 Task: Create a task  Develop a new online tool for employee onboarding , assign it to team member softage.4@softage.net in the project ApexTech and update the status of the task to  At Risk , set the priority of the task to Medium
Action: Mouse moved to (52, 249)
Screenshot: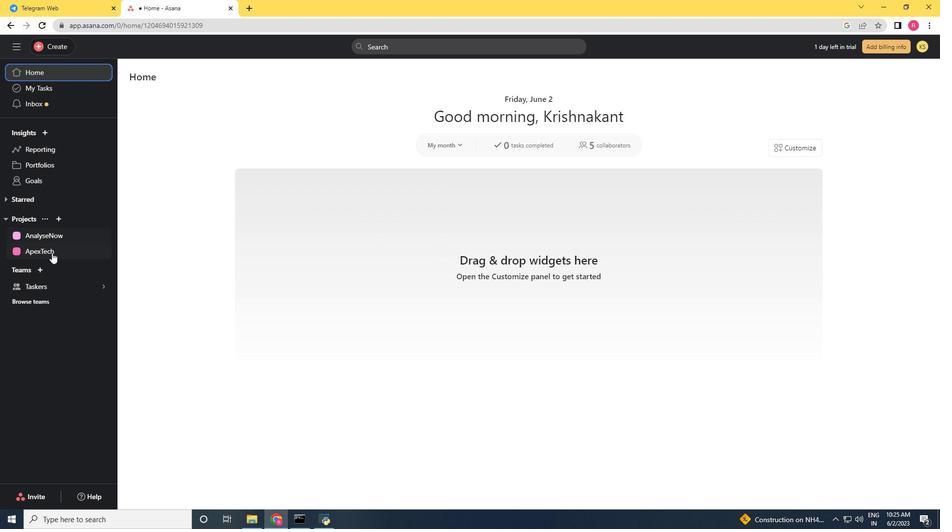 
Action: Mouse pressed left at (52, 249)
Screenshot: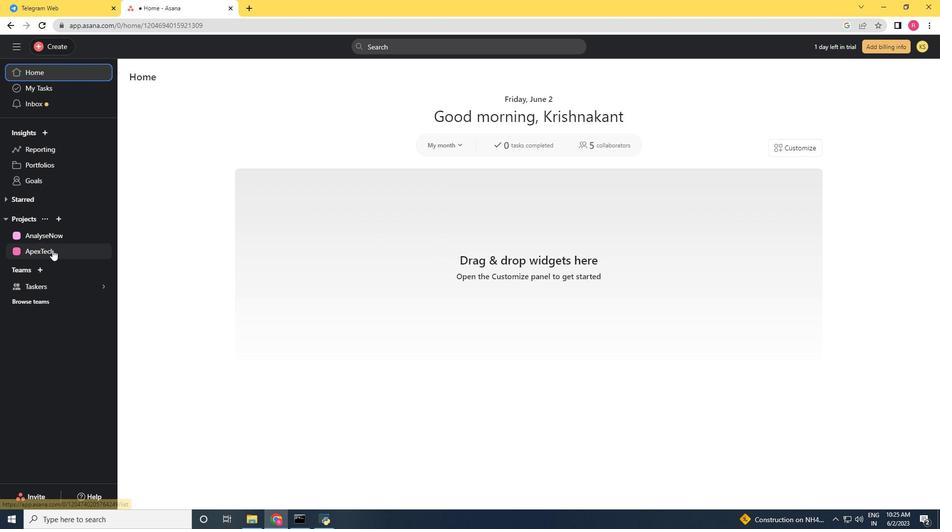 
Action: Mouse moved to (53, 47)
Screenshot: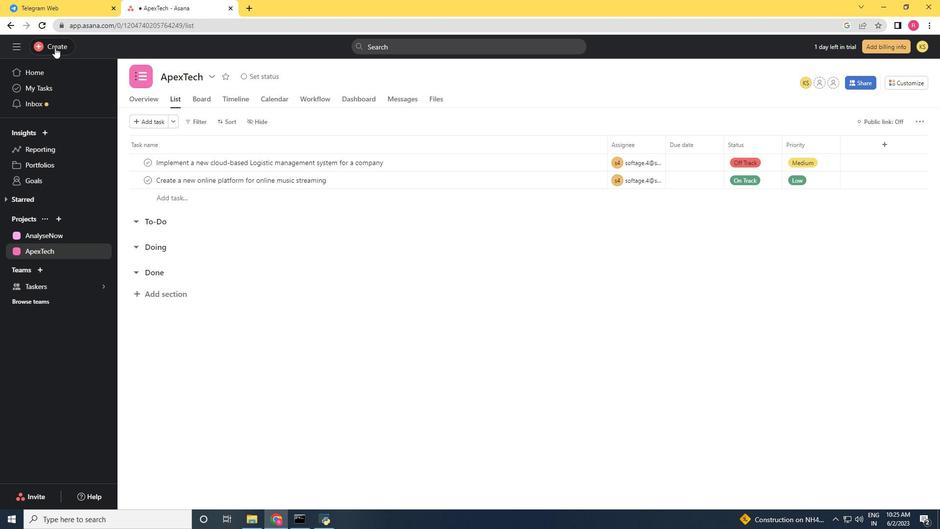 
Action: Mouse pressed left at (53, 47)
Screenshot: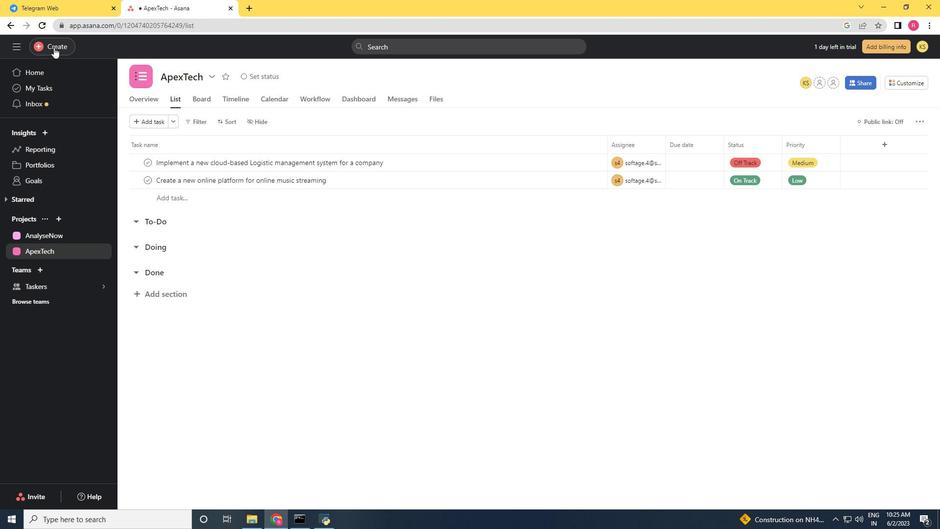 
Action: Mouse moved to (131, 74)
Screenshot: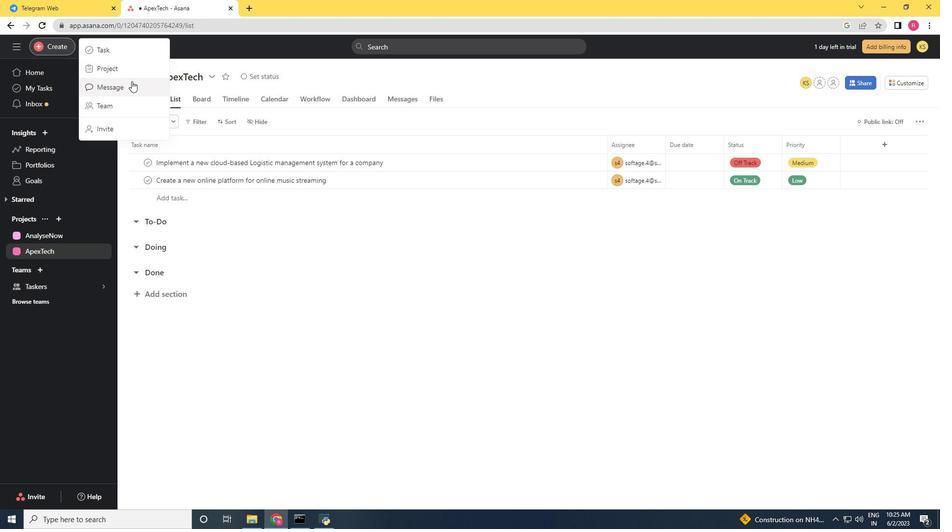
Action: Mouse pressed left at (131, 74)
Screenshot: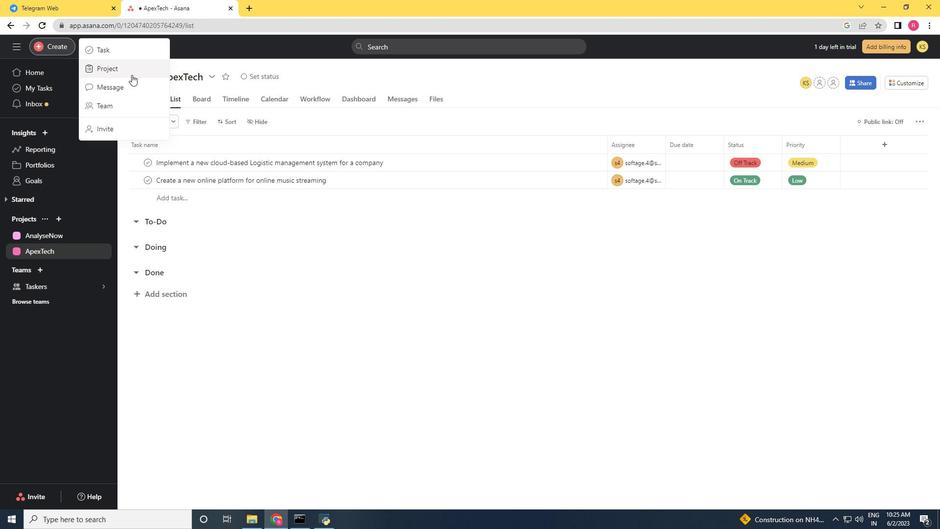 
Action: Mouse moved to (9, 50)
Screenshot: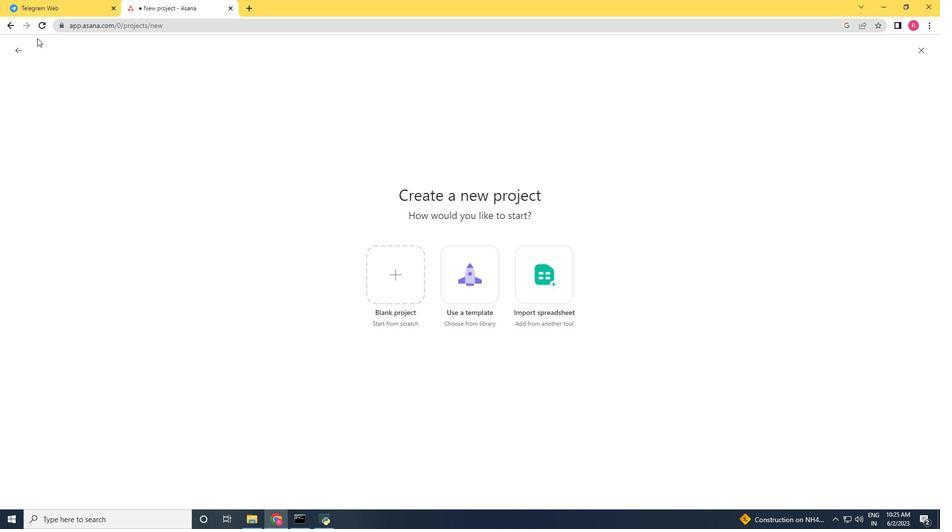 
Action: Mouse pressed left at (9, 50)
Screenshot: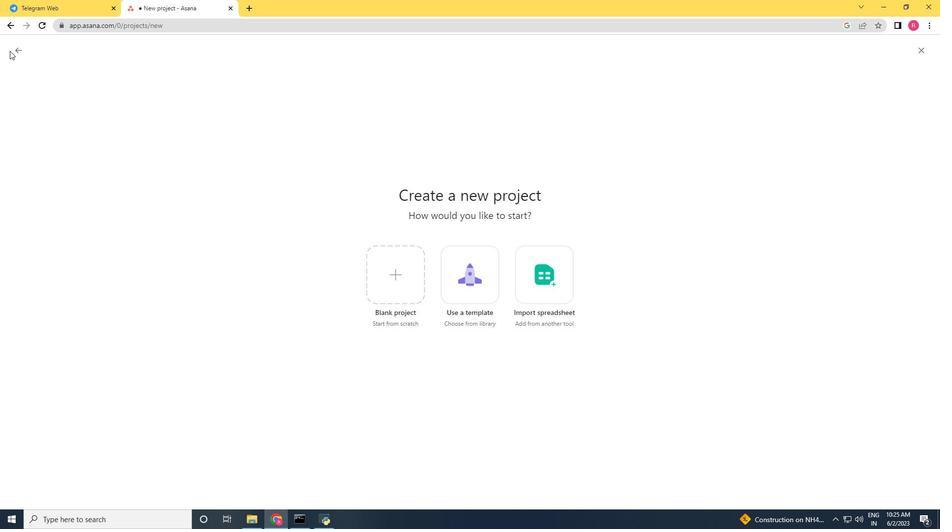 
Action: Mouse moved to (13, 50)
Screenshot: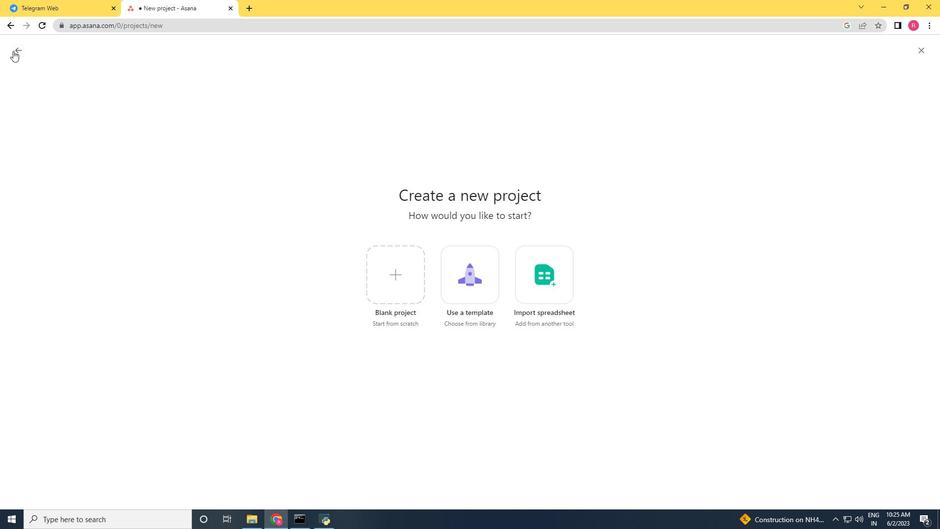 
Action: Mouse pressed left at (13, 50)
Screenshot: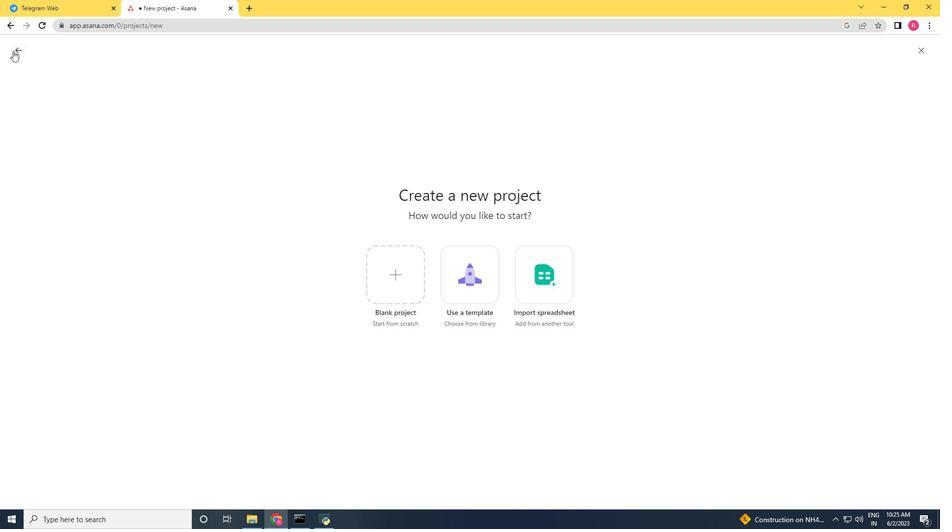 
Action: Mouse moved to (65, 40)
Screenshot: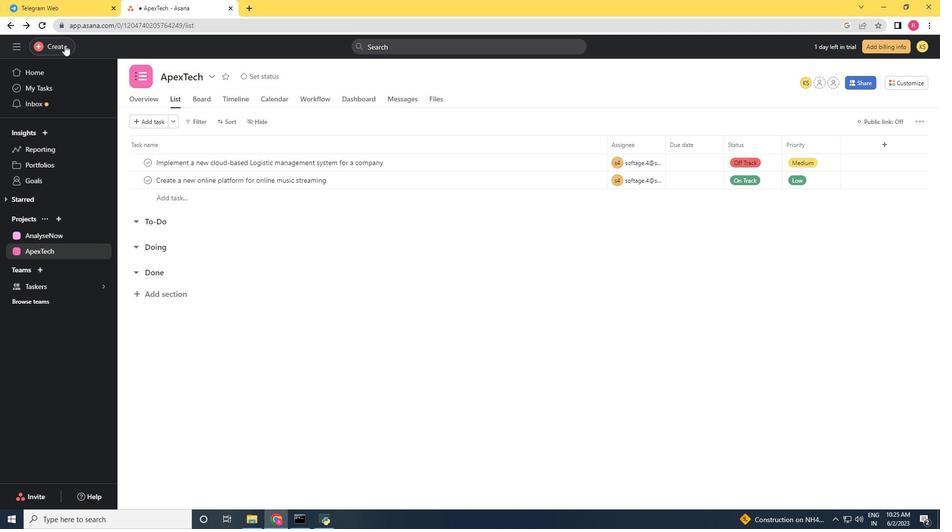 
Action: Mouse pressed left at (65, 40)
Screenshot: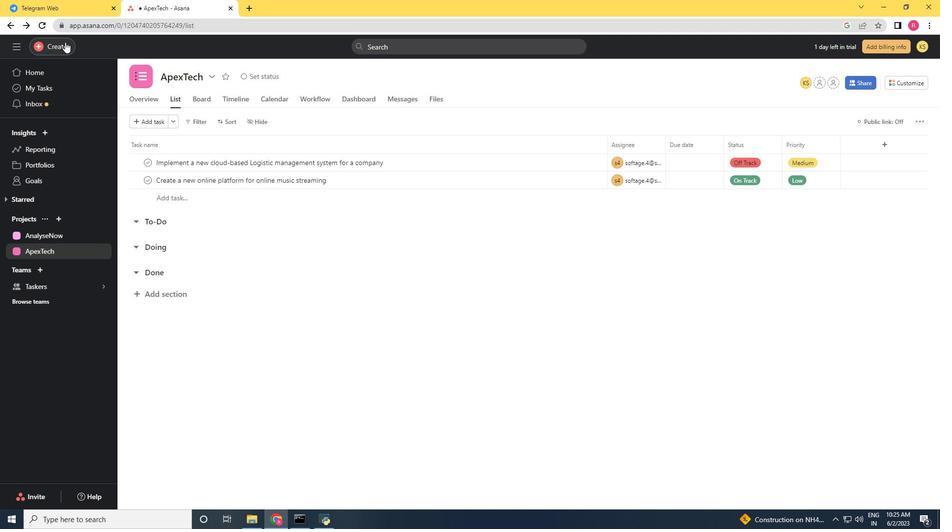 
Action: Mouse moved to (106, 53)
Screenshot: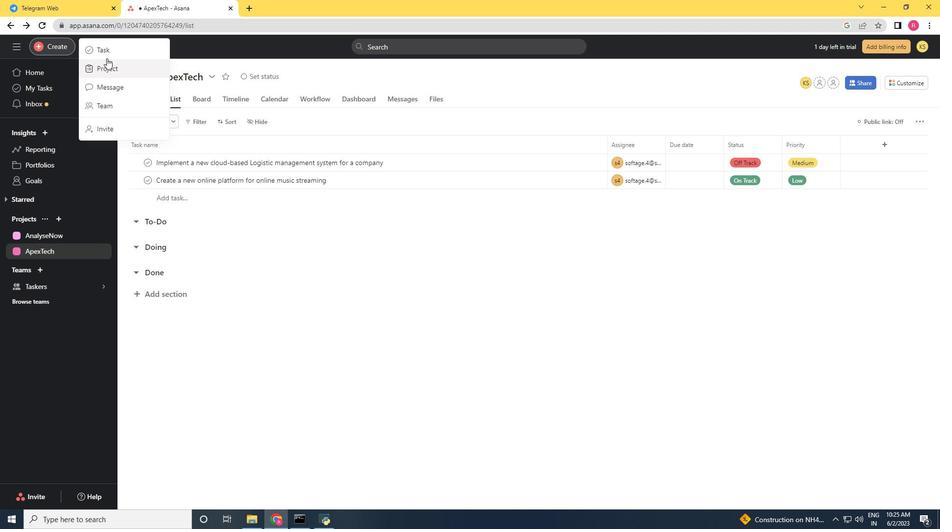 
Action: Mouse pressed left at (106, 53)
Screenshot: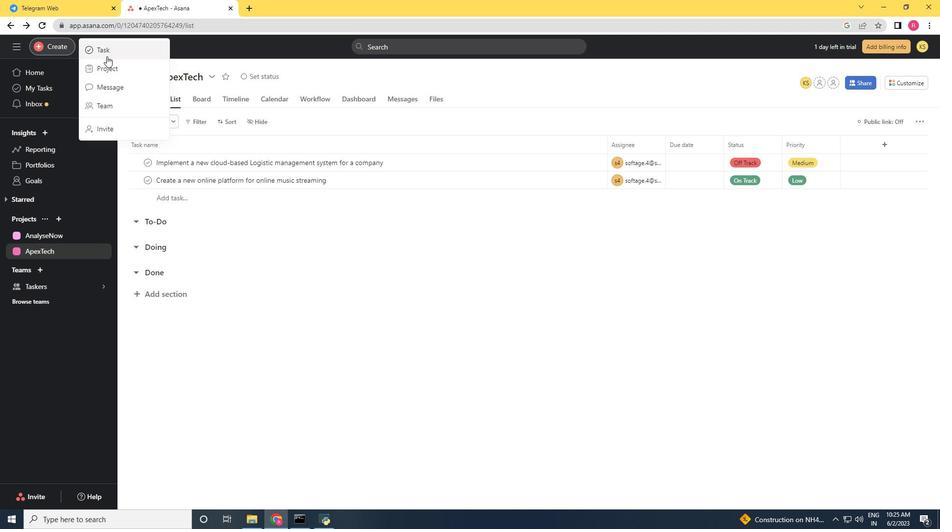 
Action: Key pressed <Key.shift>Develop<Key.space>a<Key.space>new<Key.space>online<Key.space>too;<Key.space><Key.backspace><Key.backspace>l<Key.space>for<Key.space>employee<Key.space>onboarding<Key.space>
Screenshot: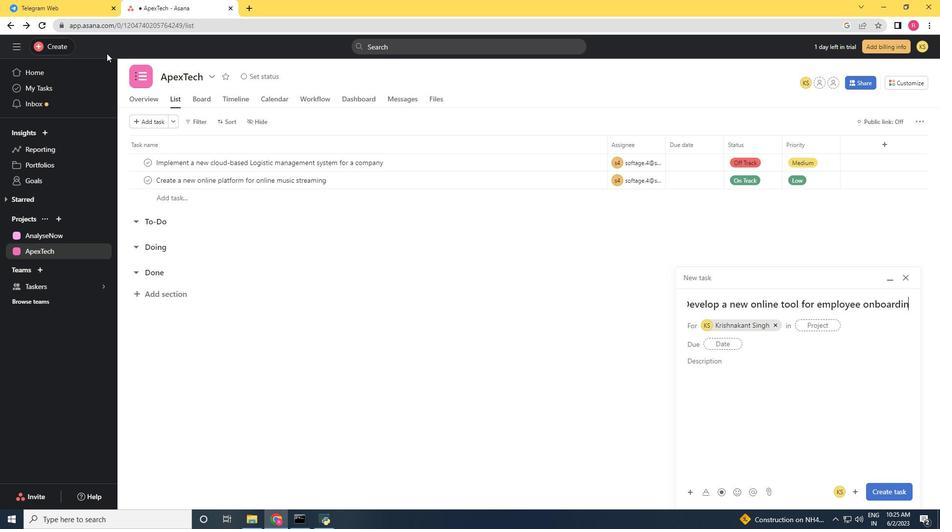 
Action: Mouse moved to (777, 327)
Screenshot: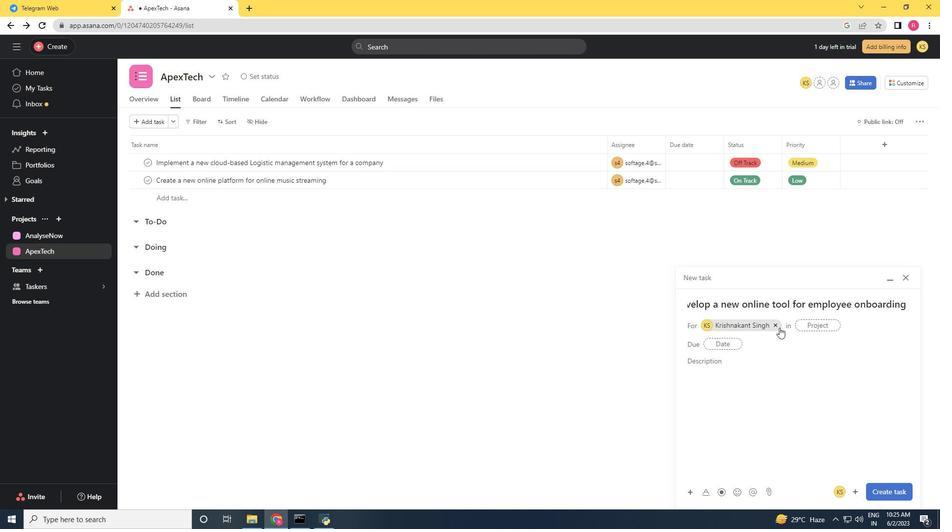 
Action: Mouse pressed left at (777, 327)
Screenshot: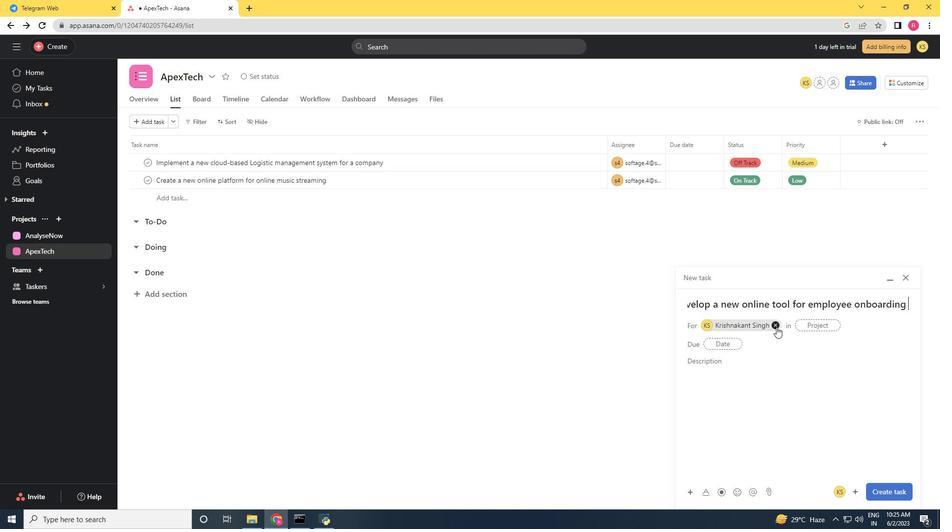 
Action: Mouse moved to (730, 326)
Screenshot: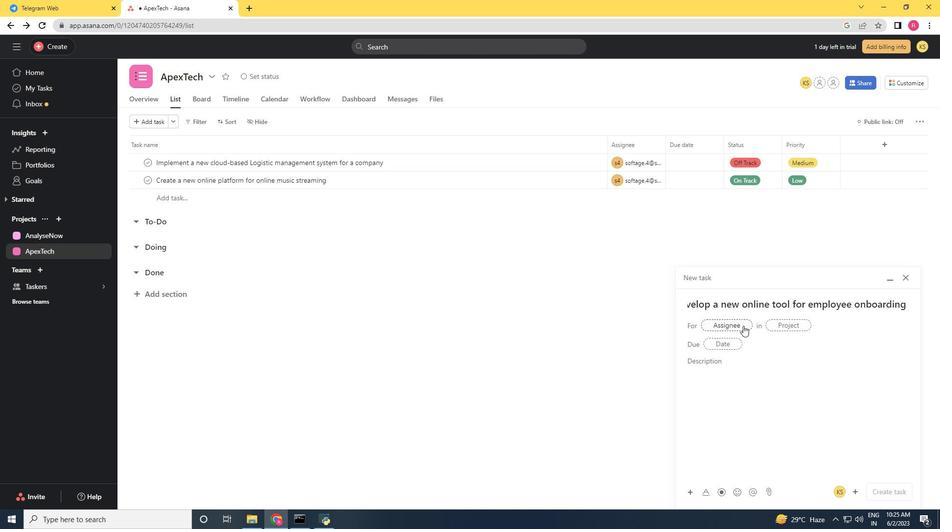 
Action: Mouse pressed left at (730, 326)
Screenshot: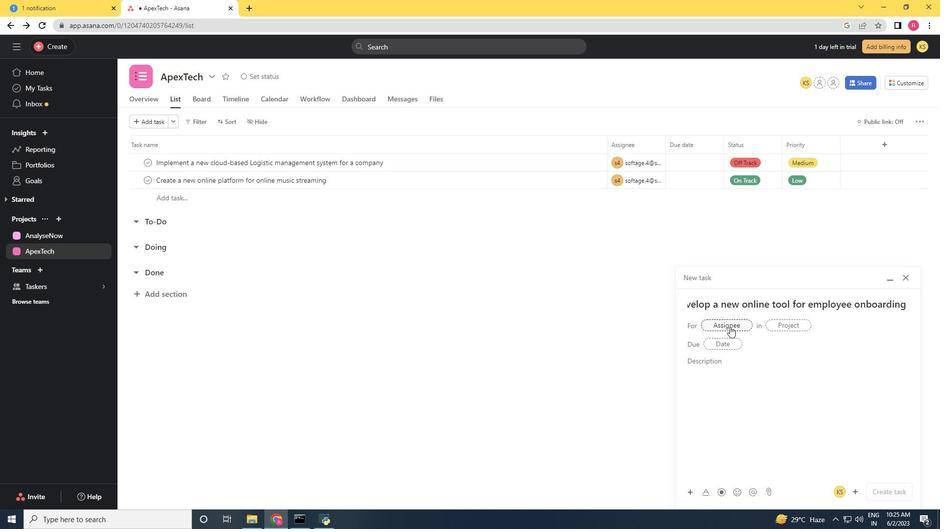 
Action: Mouse moved to (706, 336)
Screenshot: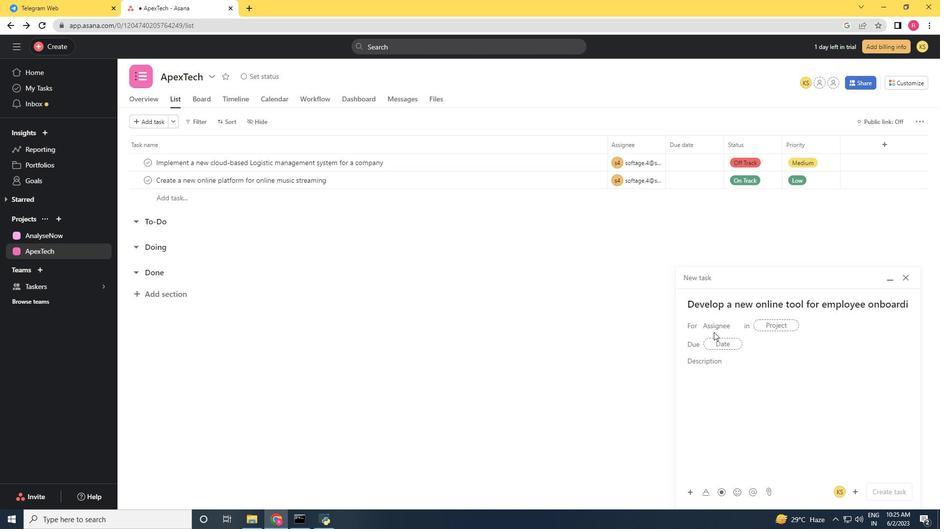 
Action: Key pressed softage.4<Key.shift>@softage.net
Screenshot: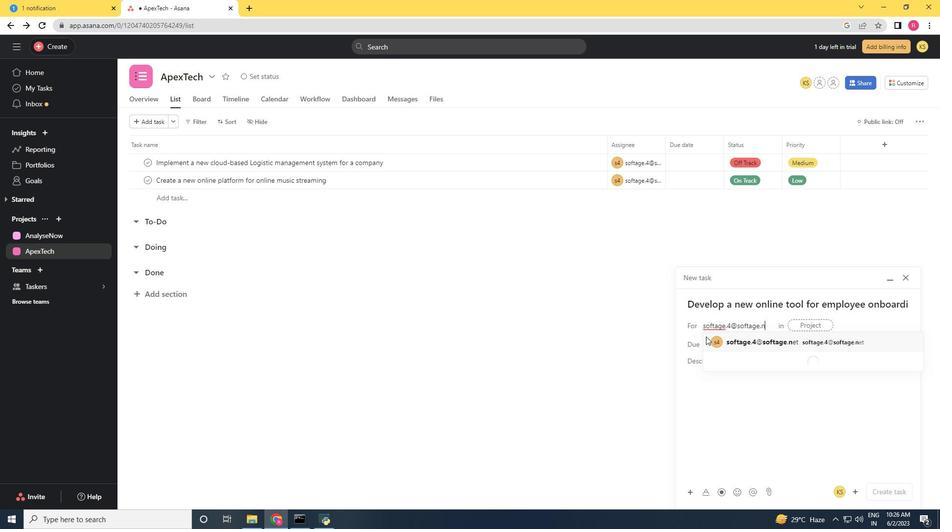 
Action: Mouse moved to (753, 344)
Screenshot: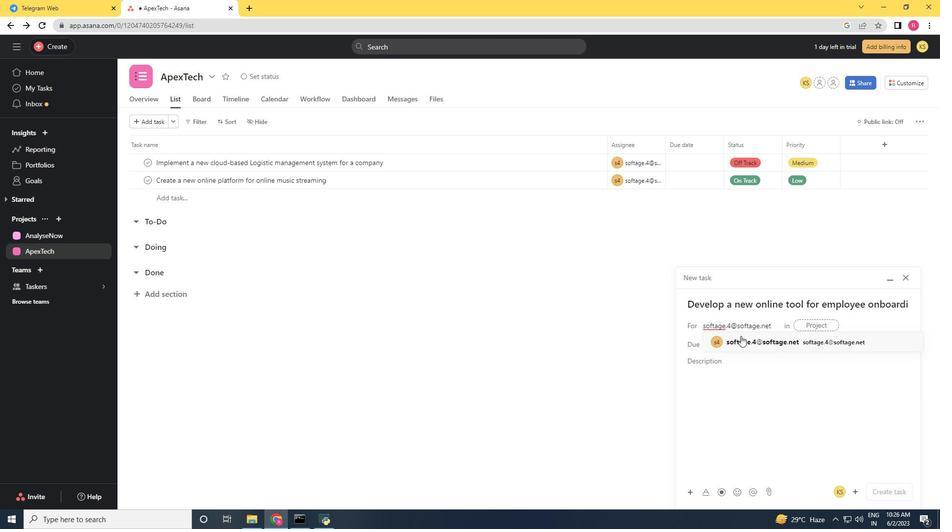 
Action: Mouse pressed left at (753, 344)
Screenshot: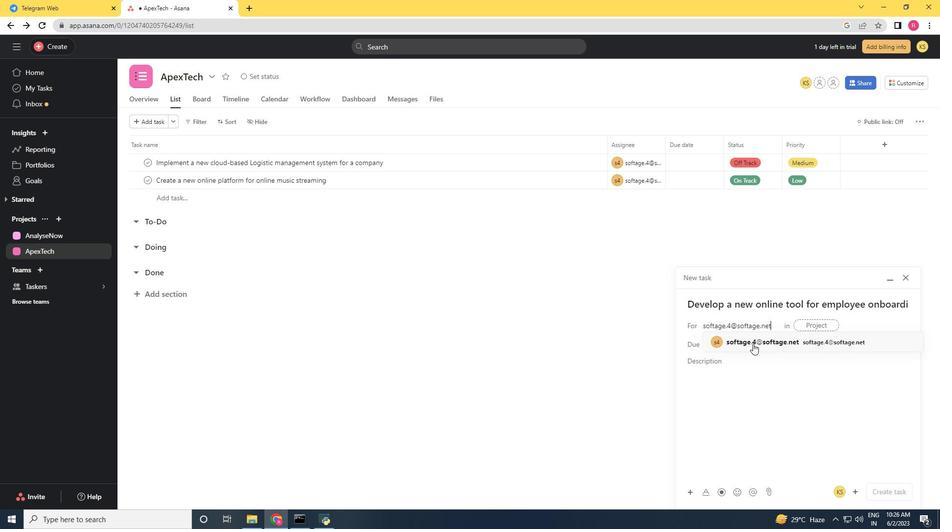 
Action: Mouse moved to (634, 356)
Screenshot: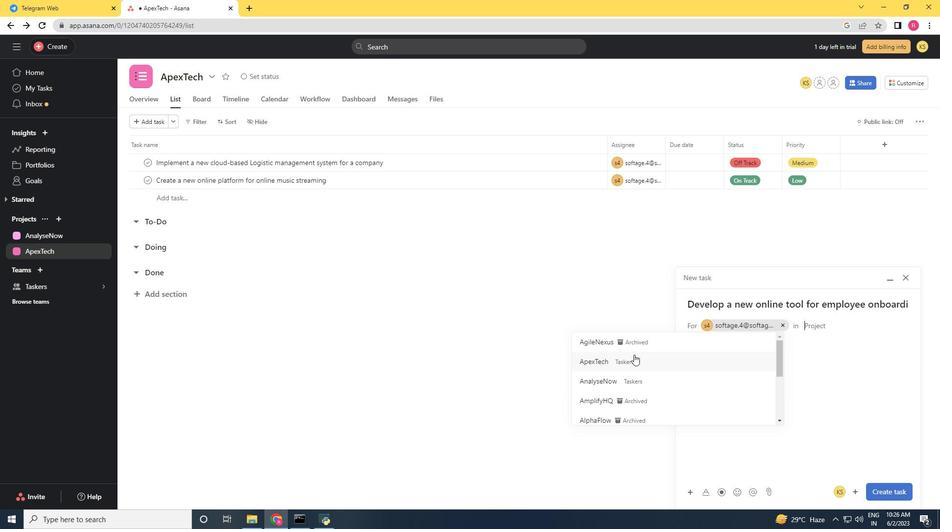 
Action: Mouse pressed left at (634, 356)
Screenshot: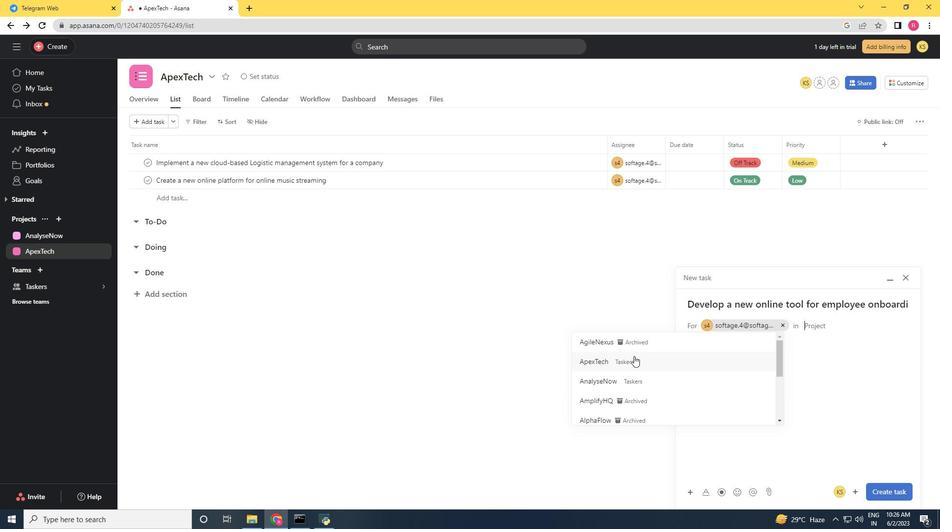 
Action: Mouse moved to (734, 365)
Screenshot: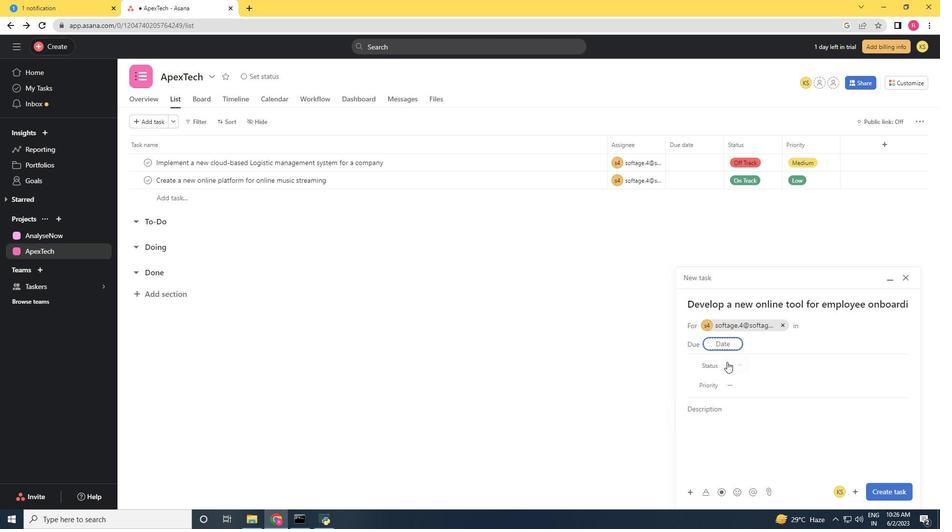 
Action: Mouse pressed left at (734, 365)
Screenshot: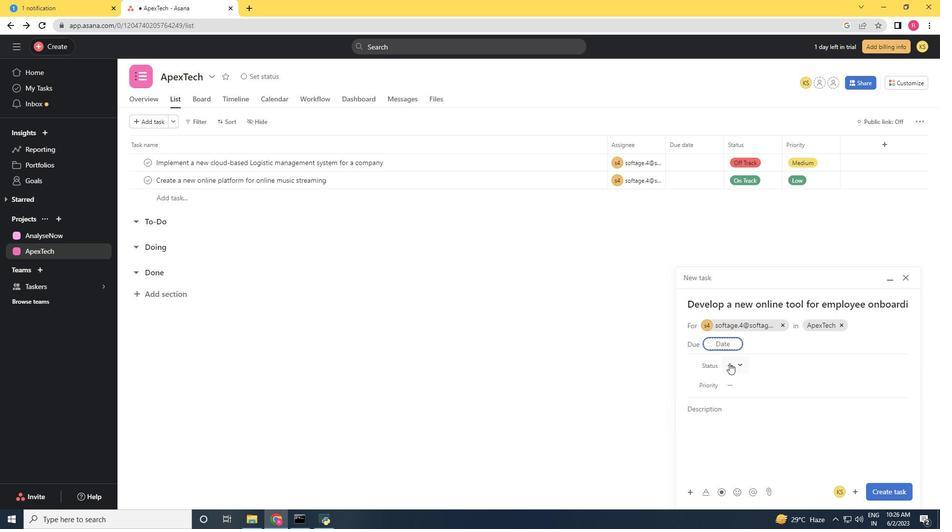
Action: Mouse moved to (760, 430)
Screenshot: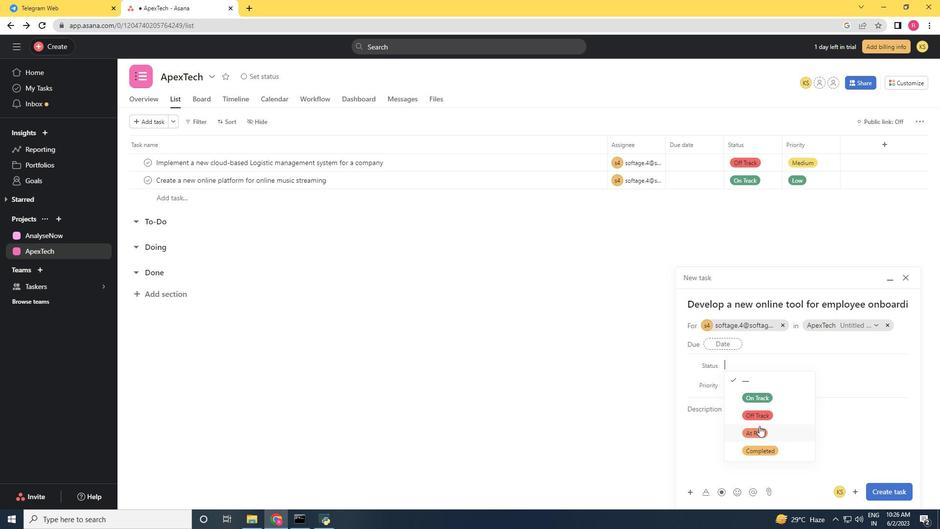 
Action: Mouse pressed left at (760, 430)
Screenshot: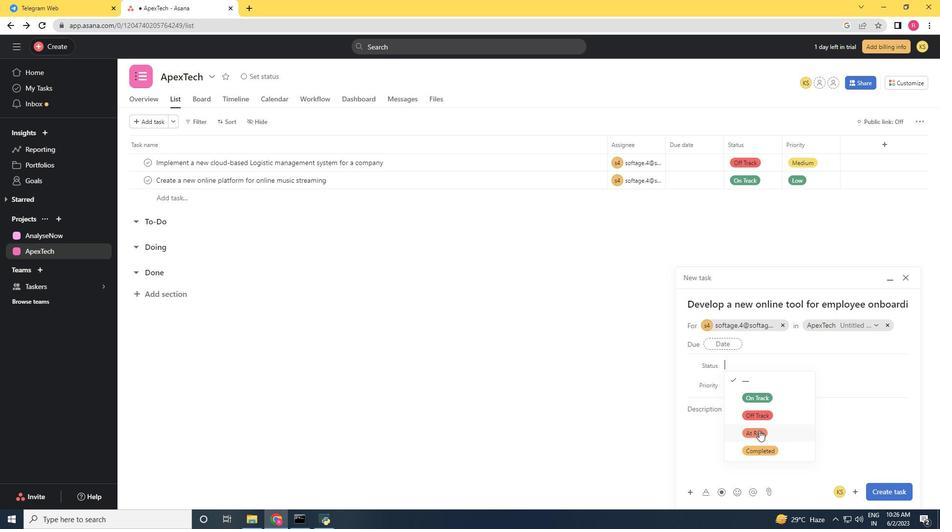 
Action: Mouse moved to (738, 388)
Screenshot: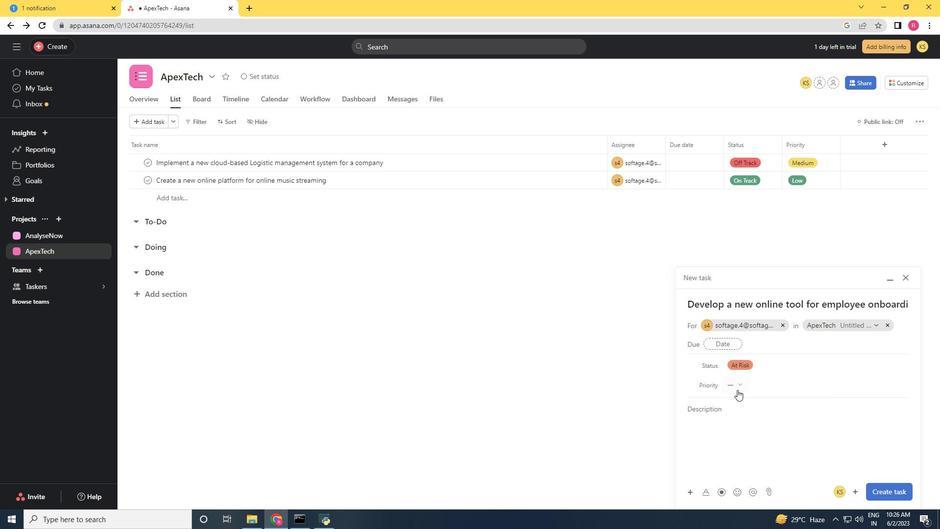 
Action: Mouse pressed left at (738, 388)
Screenshot: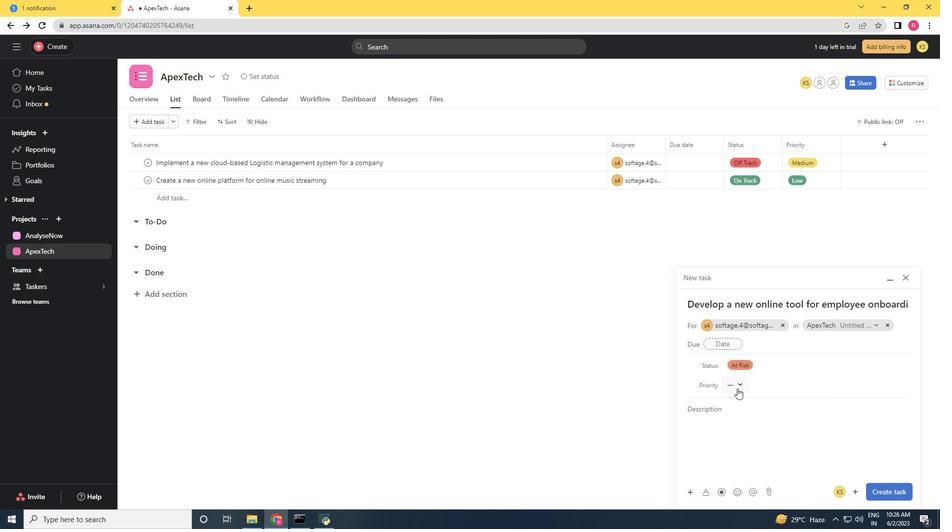 
Action: Mouse moved to (760, 428)
Screenshot: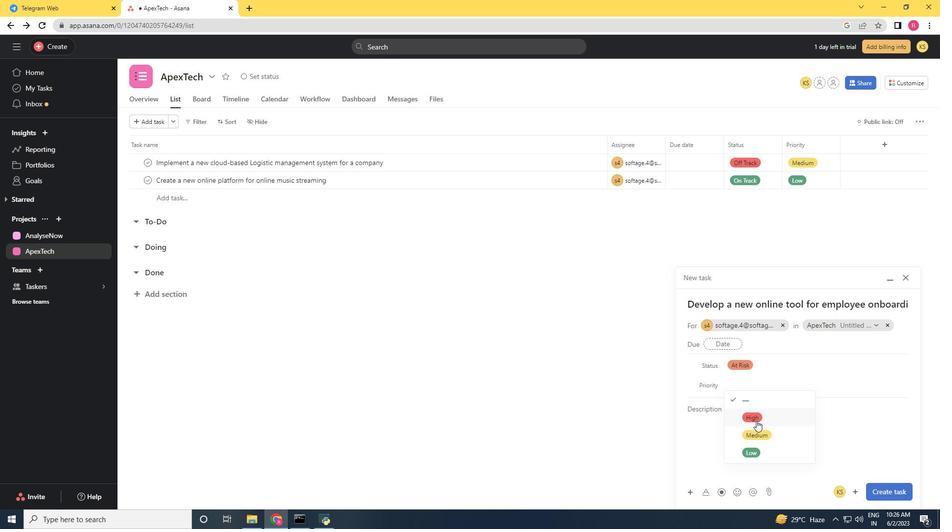 
Action: Mouse pressed left at (760, 428)
Screenshot: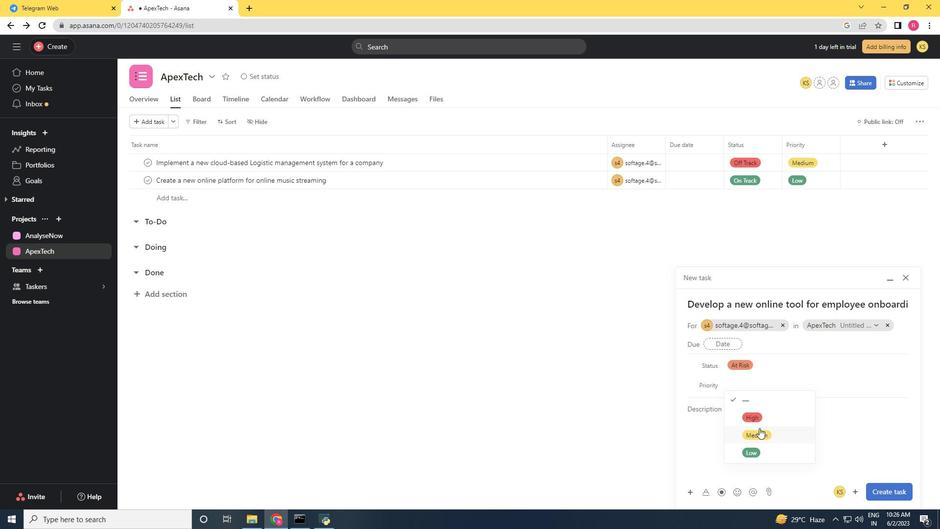 
Action: Mouse moved to (888, 494)
Screenshot: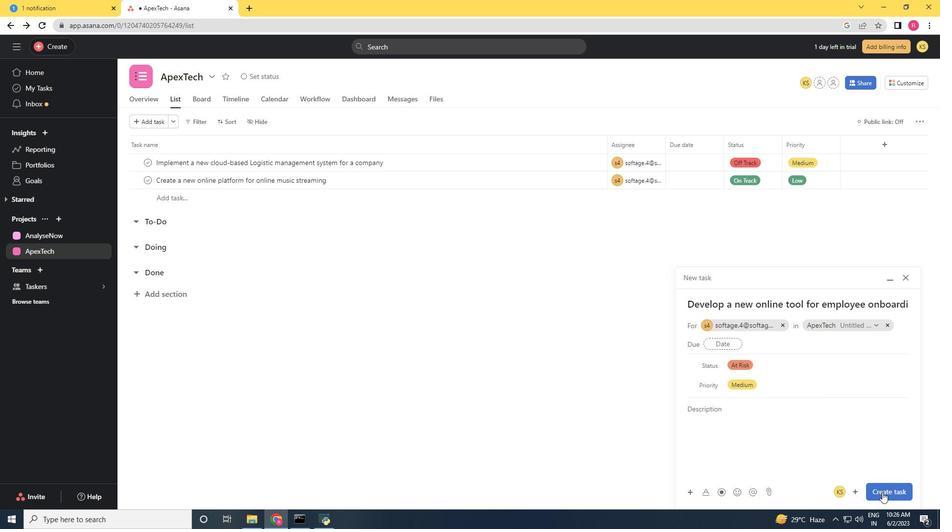 
Action: Mouse pressed left at (888, 494)
Screenshot: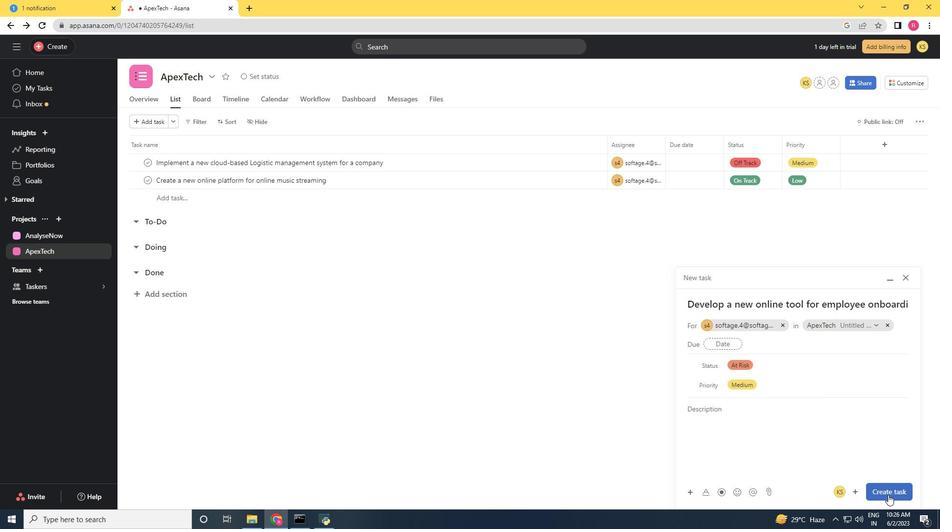 
Action: Mouse moved to (738, 475)
Screenshot: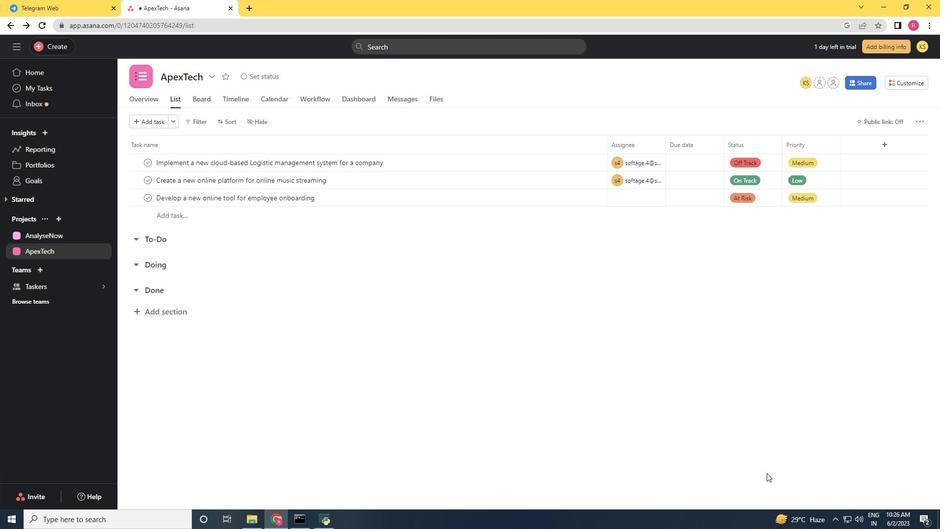 
